 Task: Use the formula "EXPONDIST" in spreadsheet "Project protfolio".
Action: Mouse moved to (720, 96)
Screenshot: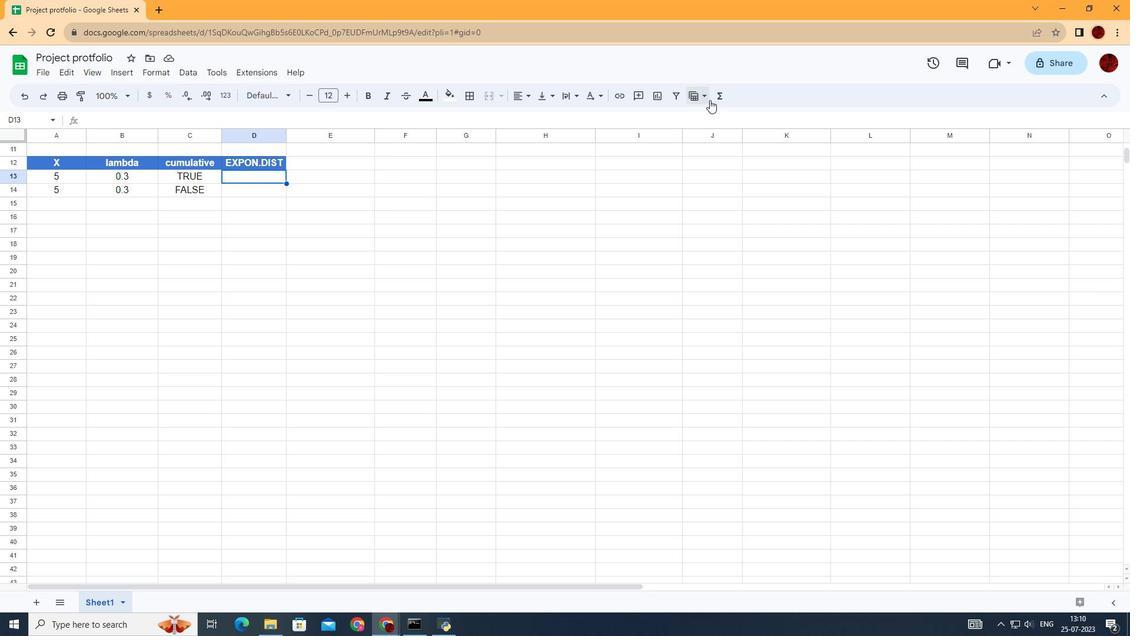 
Action: Mouse pressed left at (720, 96)
Screenshot: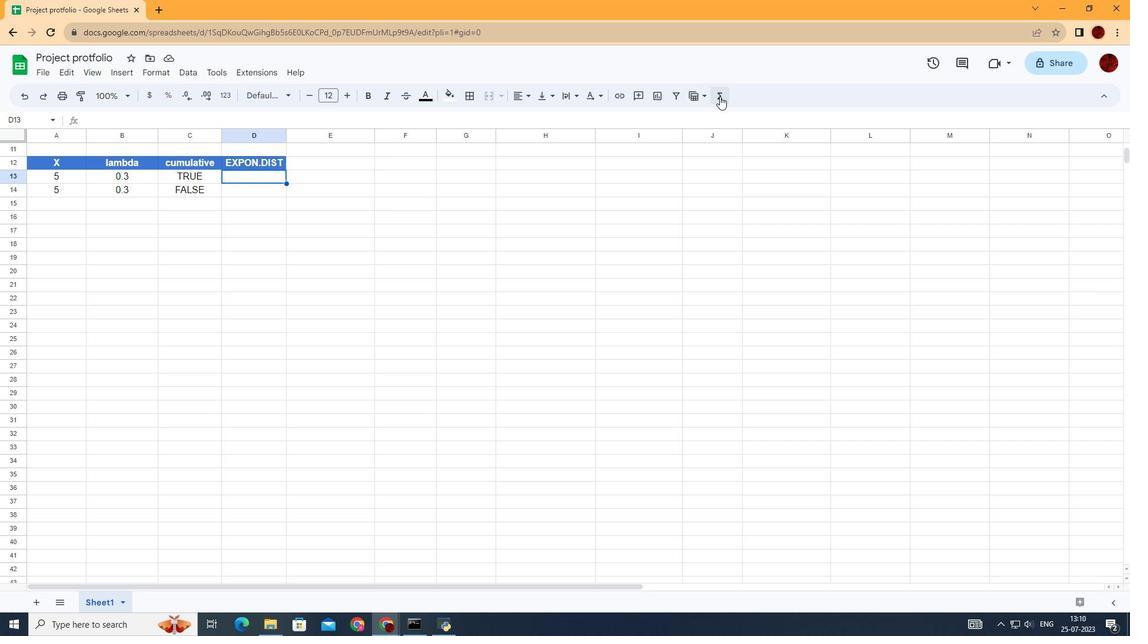 
Action: Mouse moved to (943, 194)
Screenshot: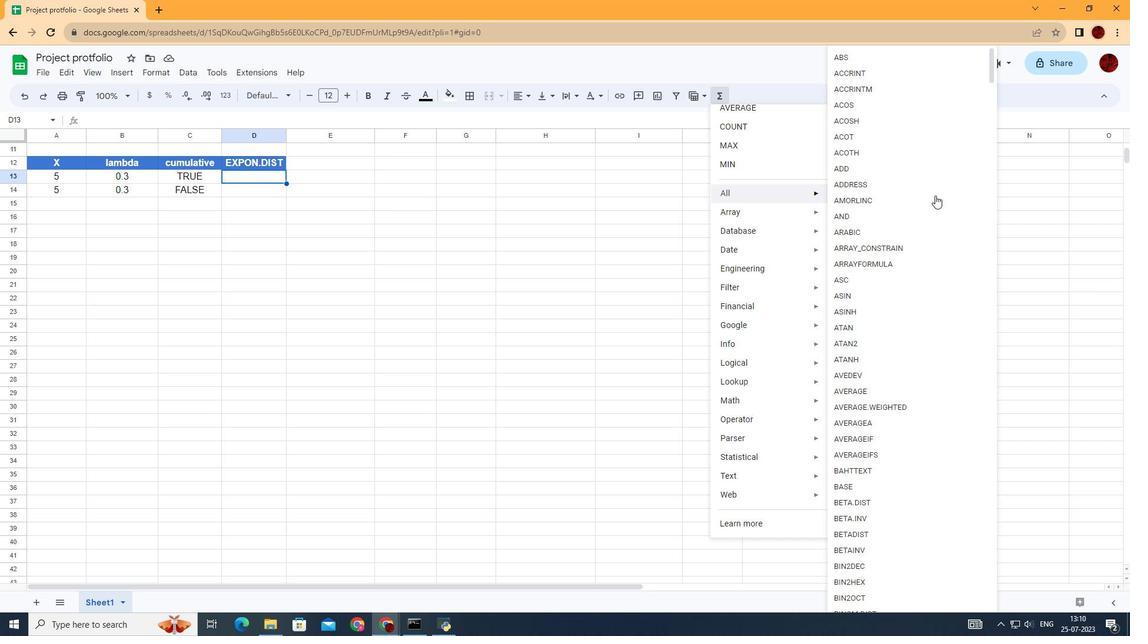 
Action: Mouse scrolled (943, 193) with delta (0, 0)
Screenshot: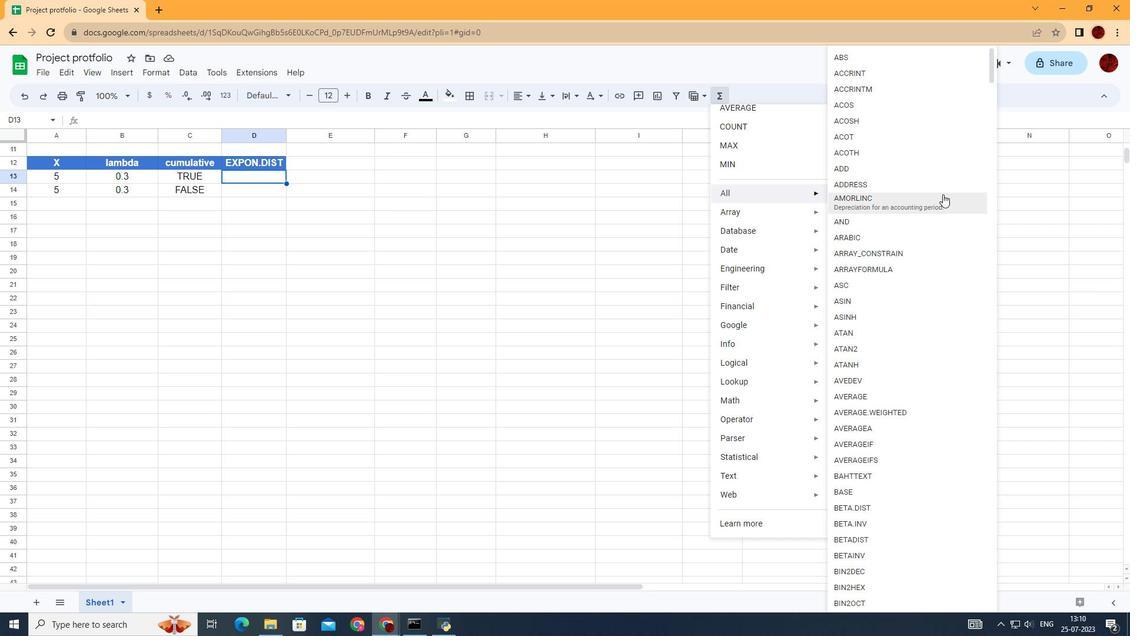 
Action: Mouse scrolled (943, 193) with delta (0, 0)
Screenshot: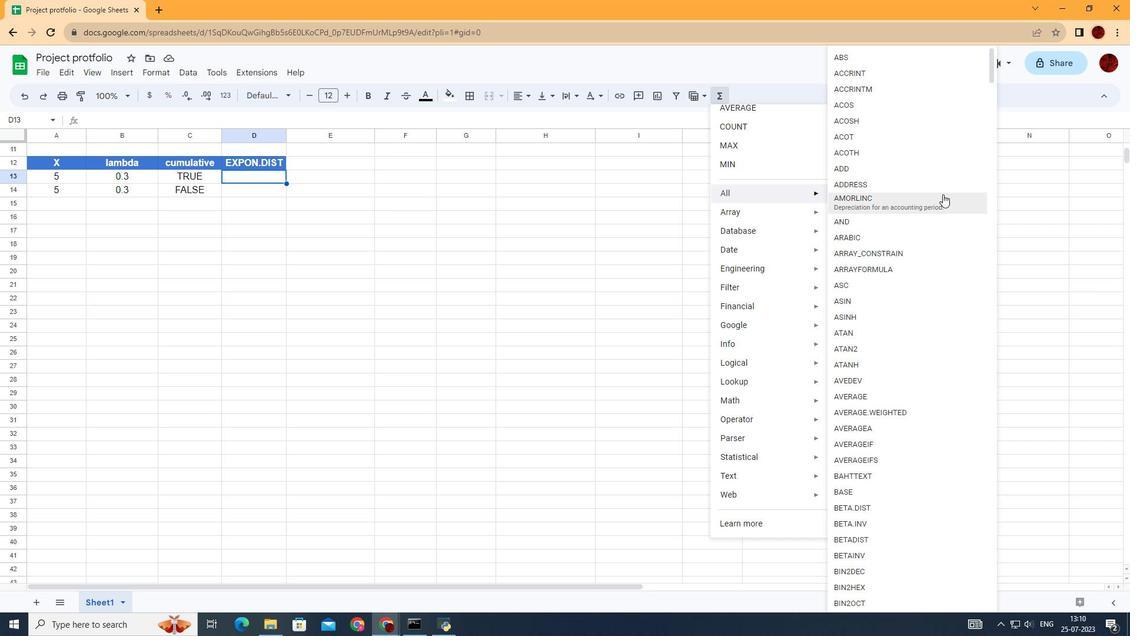 
Action: Mouse scrolled (943, 193) with delta (0, 0)
Screenshot: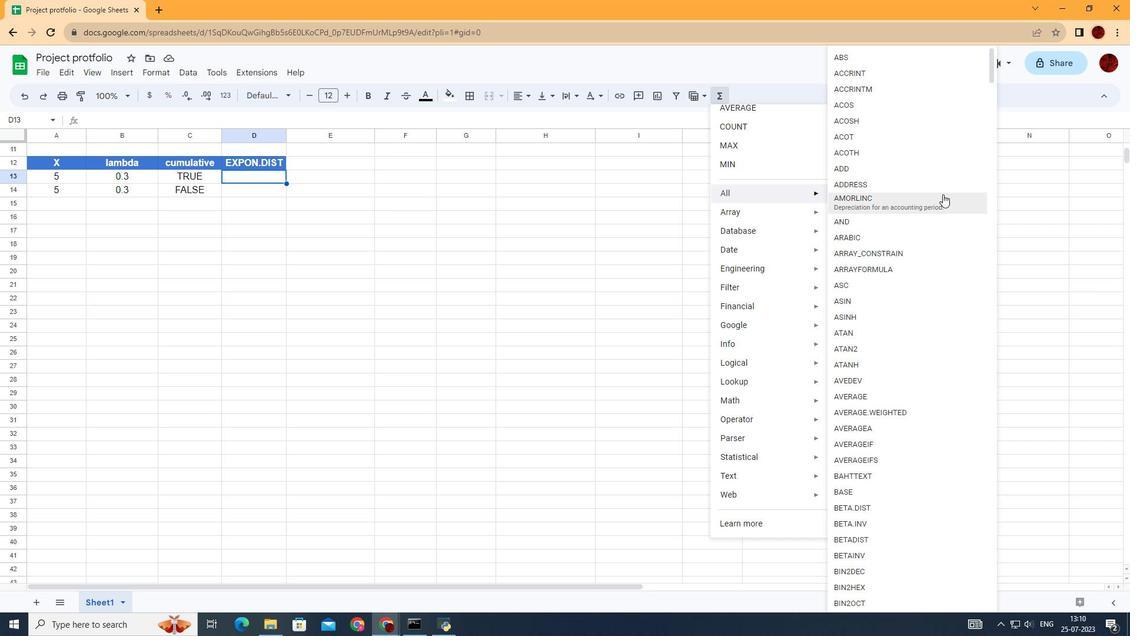 
Action: Mouse scrolled (943, 193) with delta (0, 0)
Screenshot: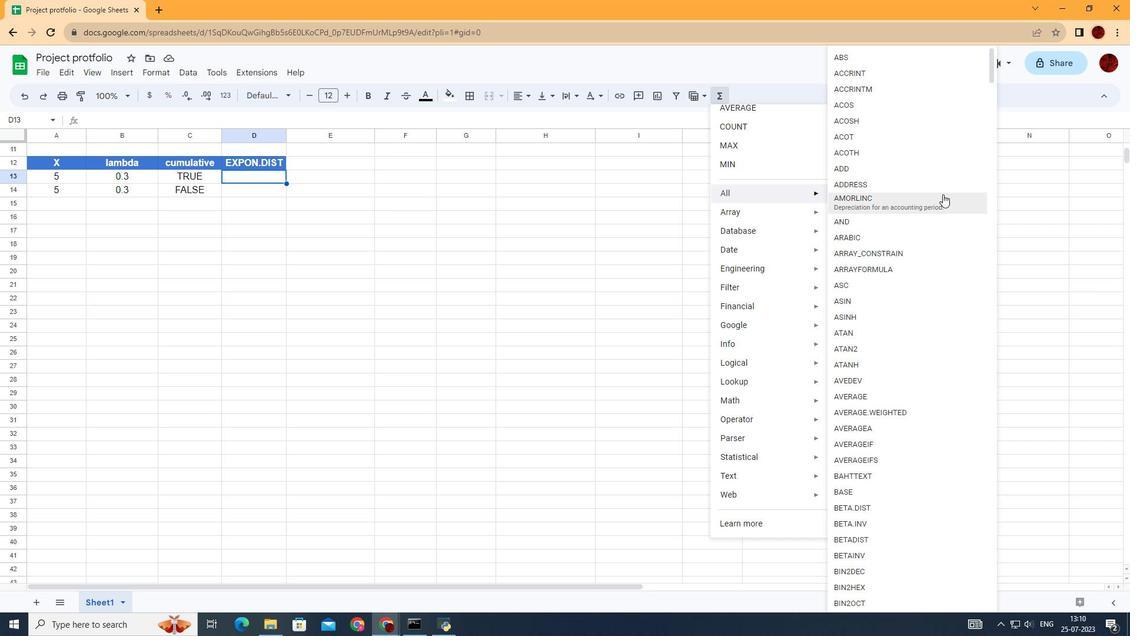 
Action: Mouse scrolled (943, 193) with delta (0, 0)
Screenshot: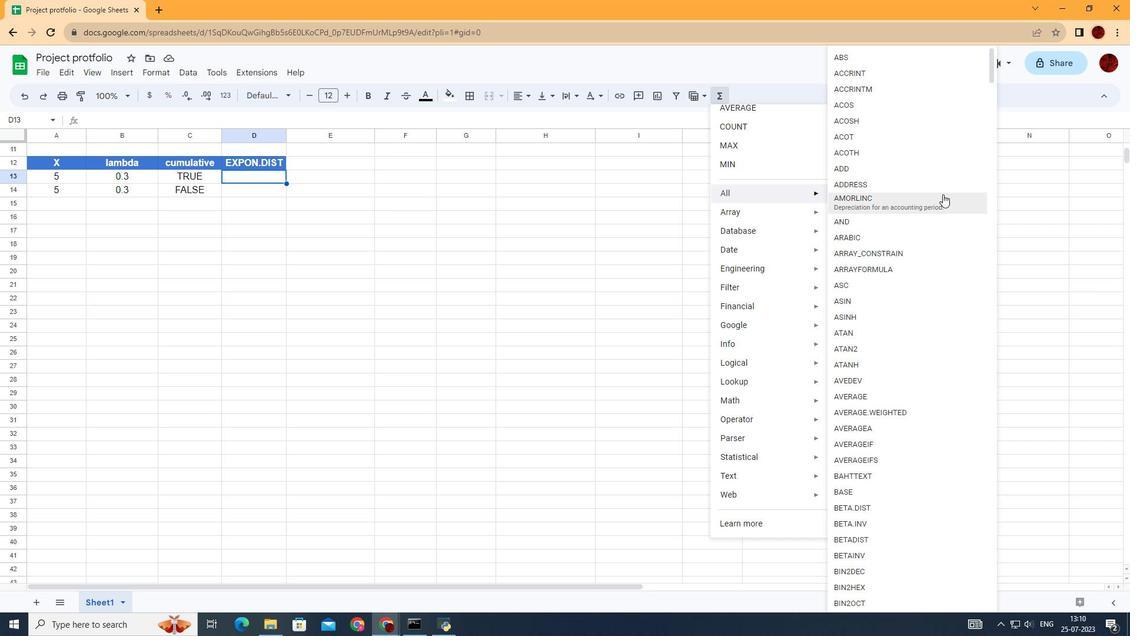 
Action: Mouse scrolled (943, 193) with delta (0, 0)
Screenshot: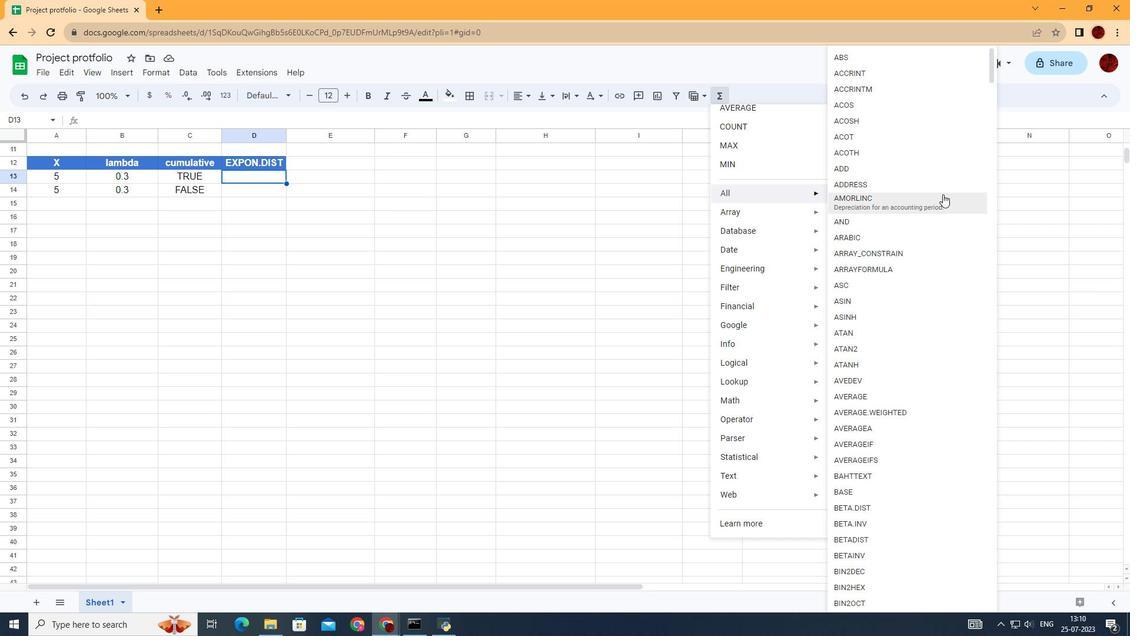 
Action: Mouse scrolled (943, 193) with delta (0, 0)
Screenshot: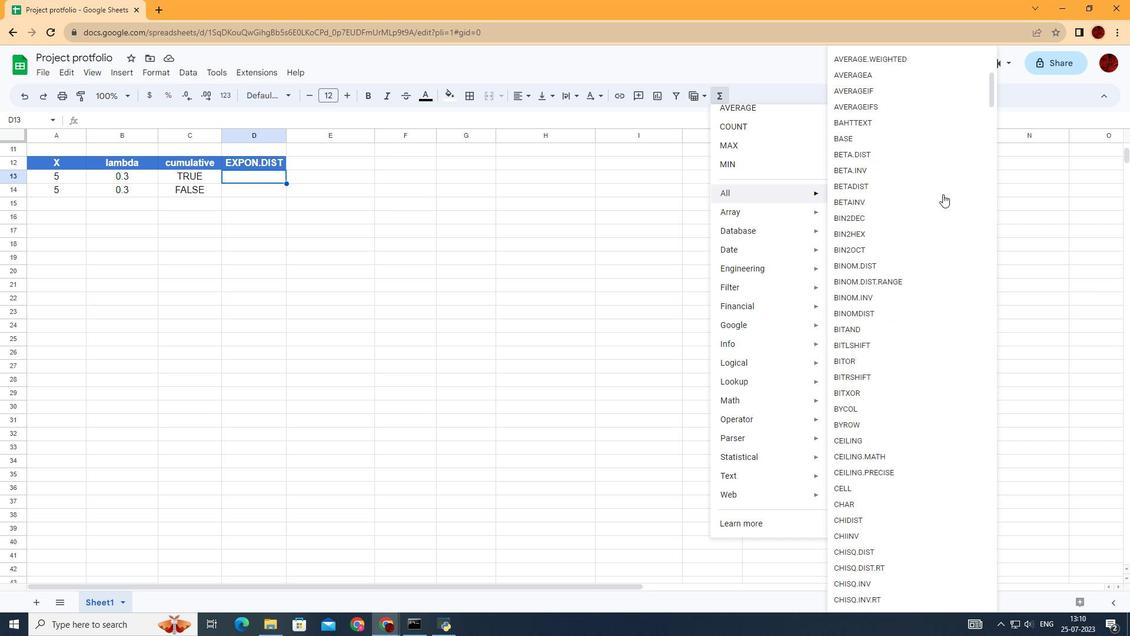 
Action: Mouse scrolled (943, 193) with delta (0, 0)
Screenshot: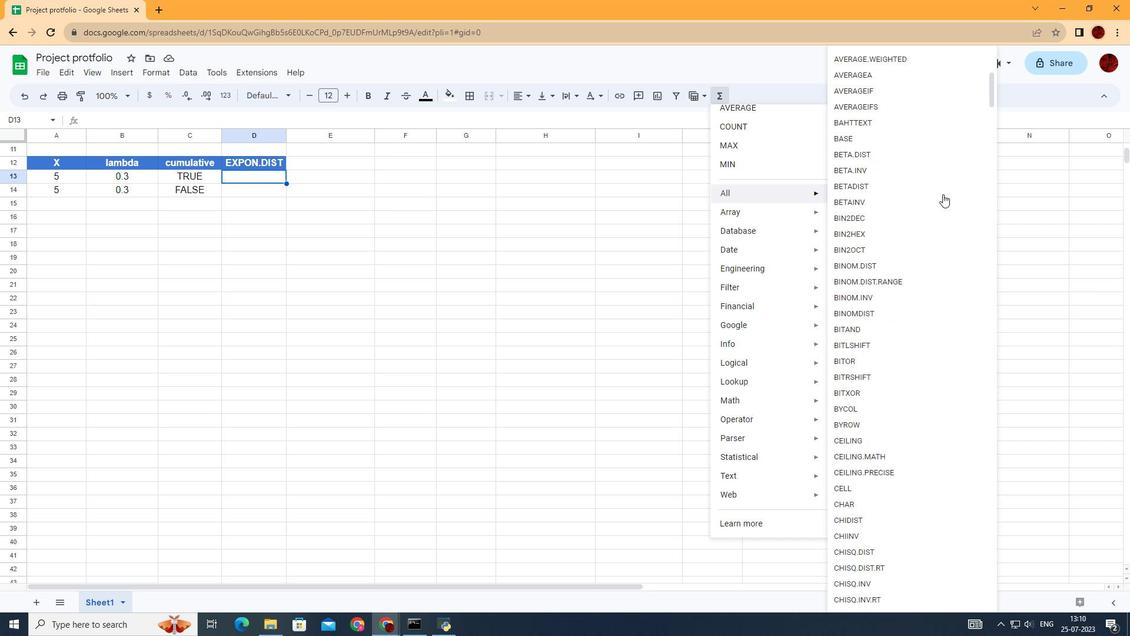 
Action: Mouse scrolled (943, 193) with delta (0, 0)
Screenshot: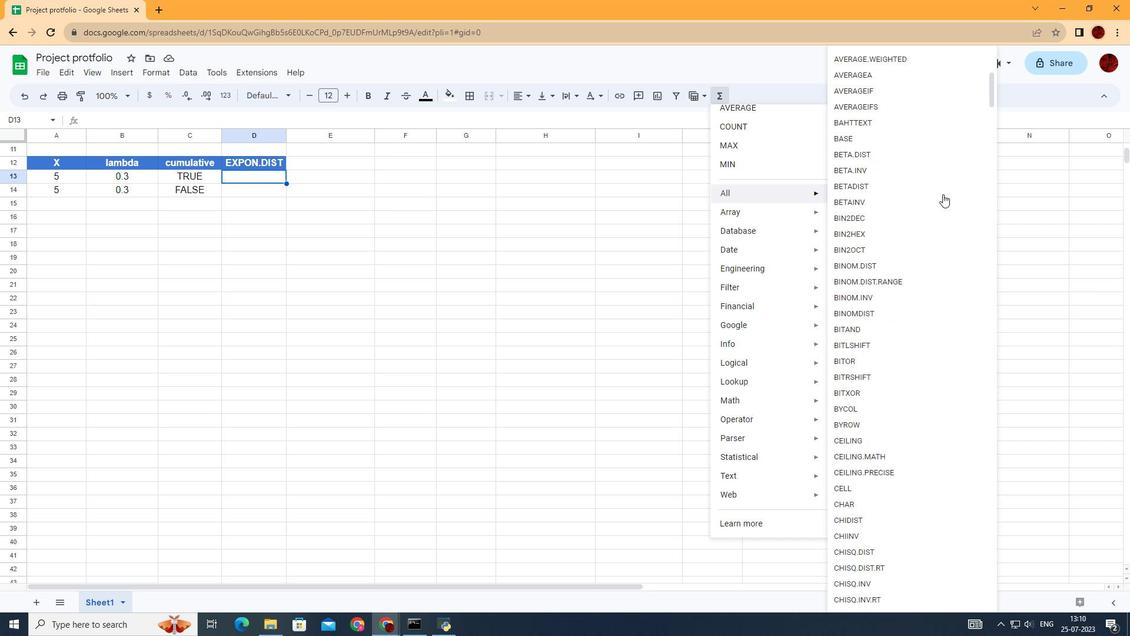 
Action: Mouse scrolled (943, 193) with delta (0, 0)
Screenshot: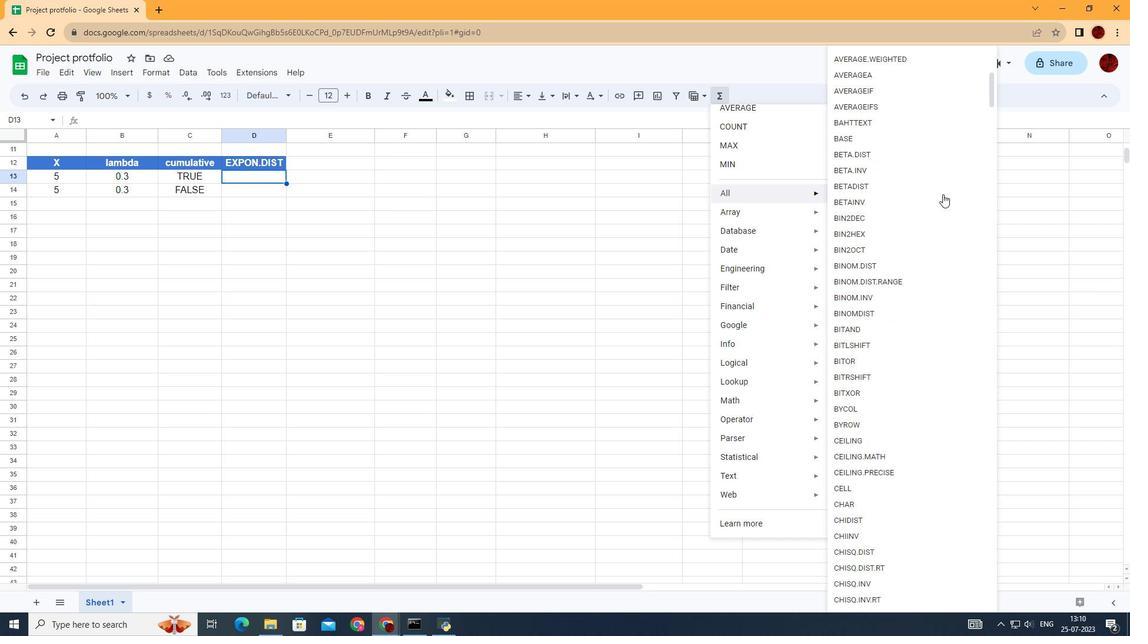 
Action: Mouse scrolled (943, 193) with delta (0, 0)
Screenshot: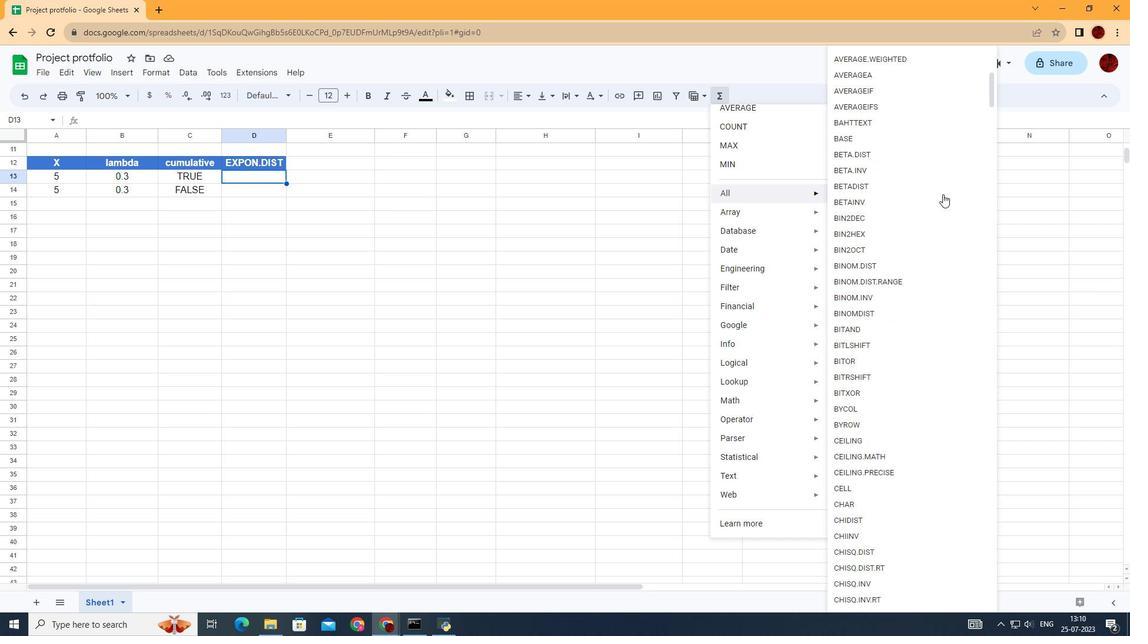 
Action: Mouse scrolled (943, 193) with delta (0, 0)
Screenshot: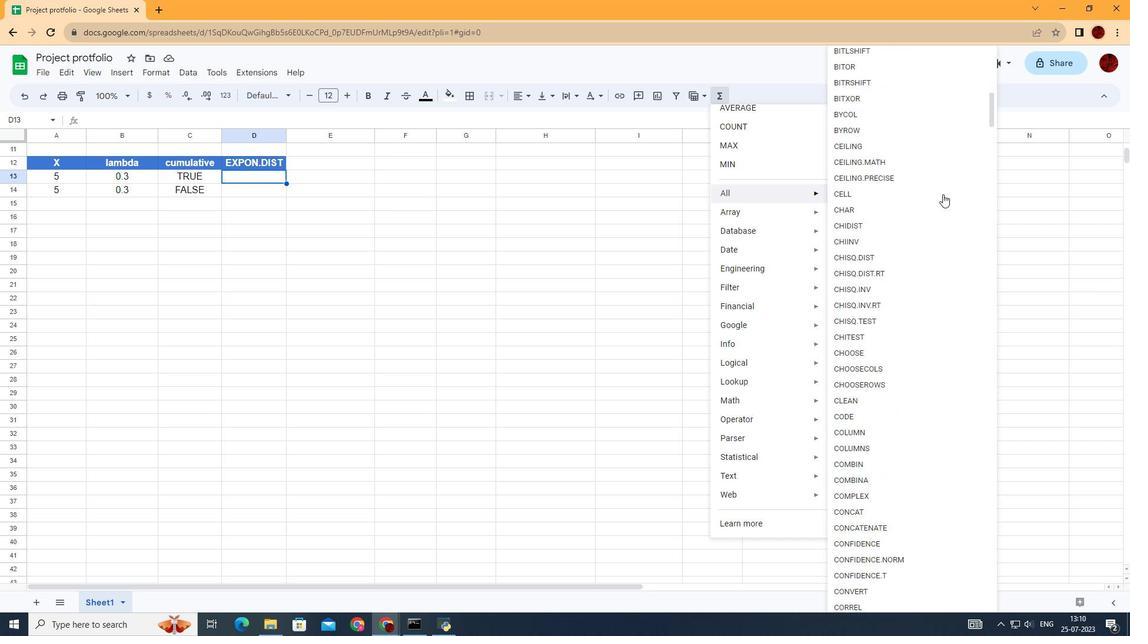 
Action: Mouse scrolled (943, 193) with delta (0, 0)
Screenshot: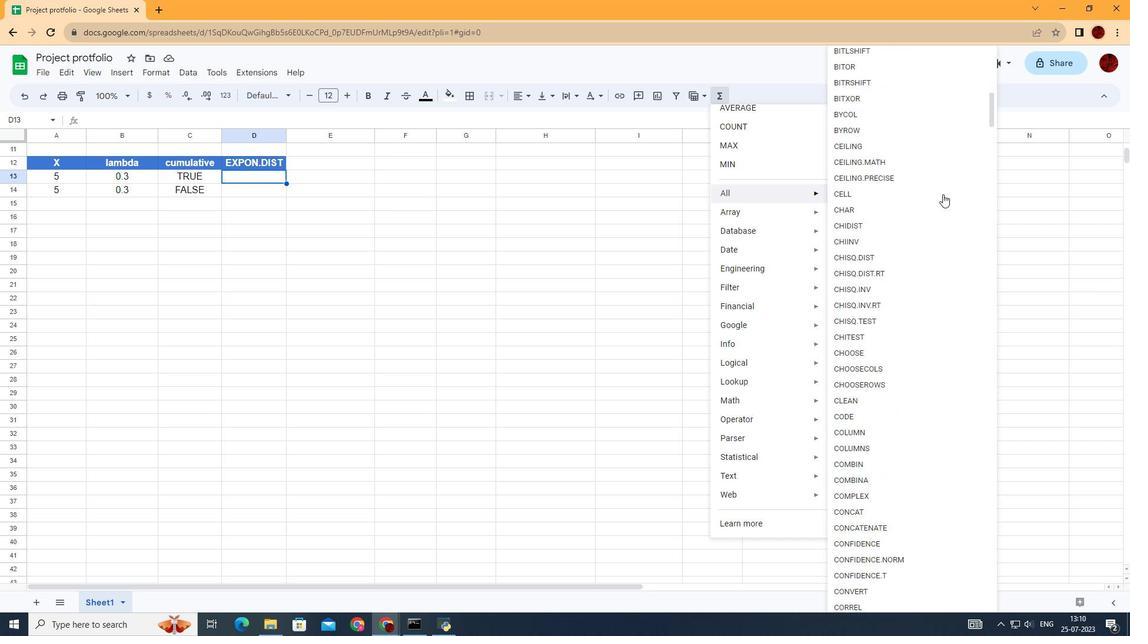 
Action: Mouse scrolled (943, 193) with delta (0, 0)
Screenshot: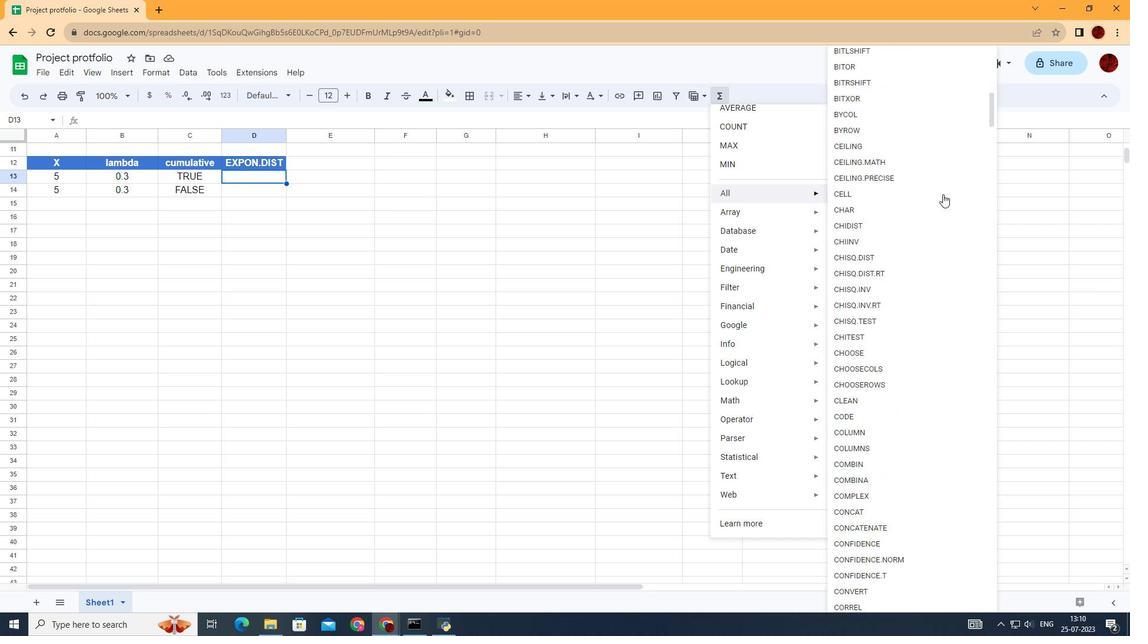 
Action: Mouse scrolled (943, 193) with delta (0, 0)
Screenshot: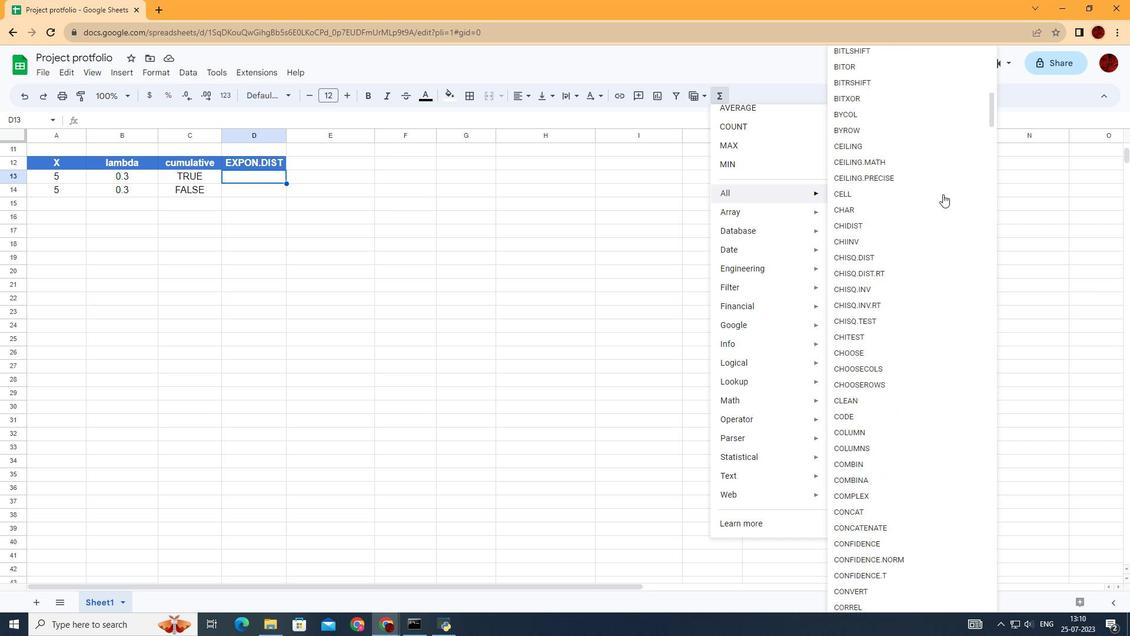 
Action: Mouse scrolled (943, 193) with delta (0, 0)
Screenshot: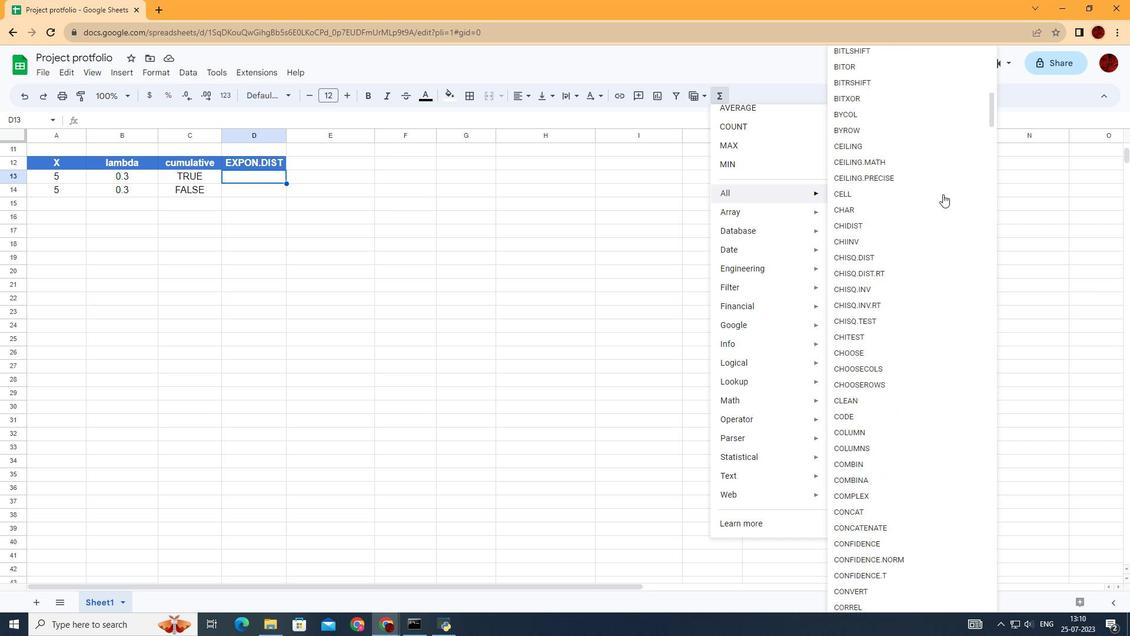 
Action: Mouse scrolled (943, 193) with delta (0, 0)
Screenshot: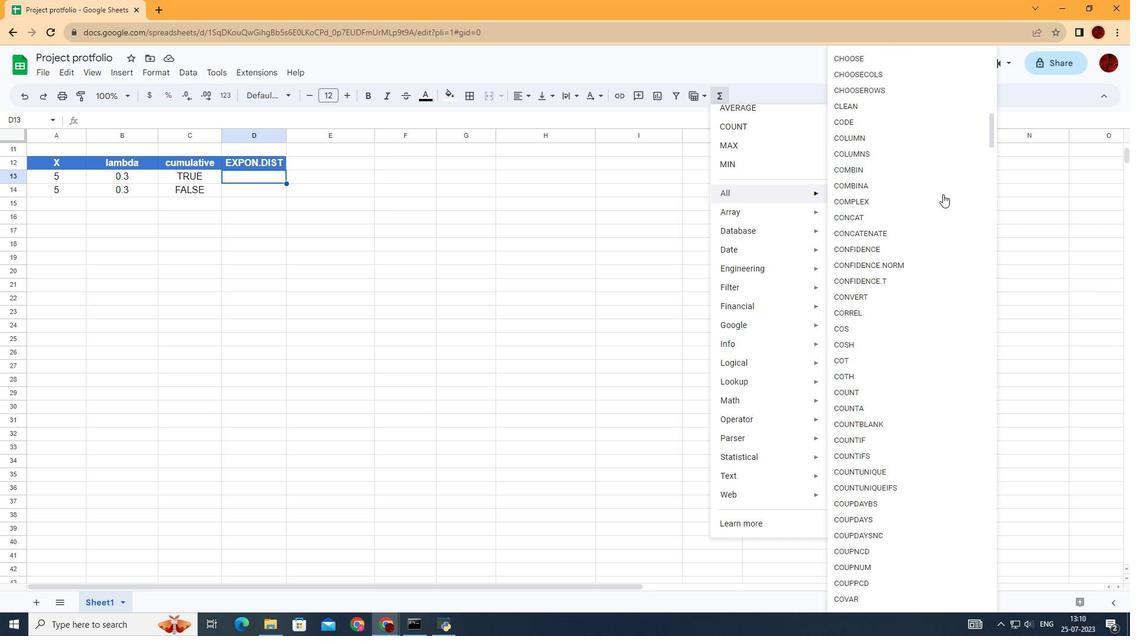 
Action: Mouse scrolled (943, 193) with delta (0, 0)
Screenshot: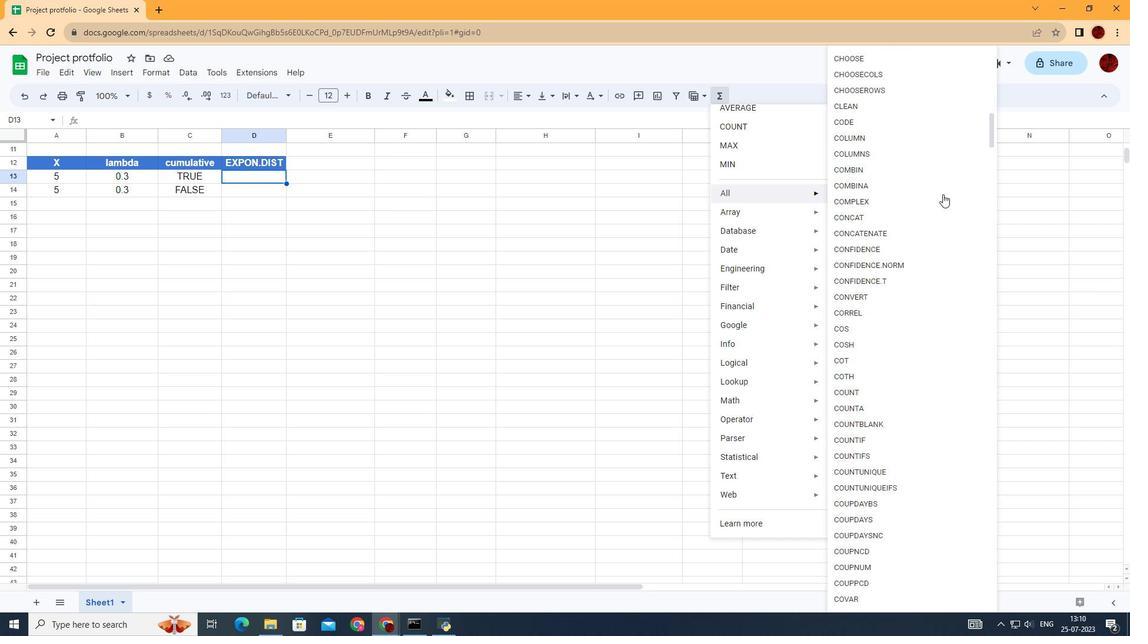 
Action: Mouse scrolled (943, 193) with delta (0, 0)
Screenshot: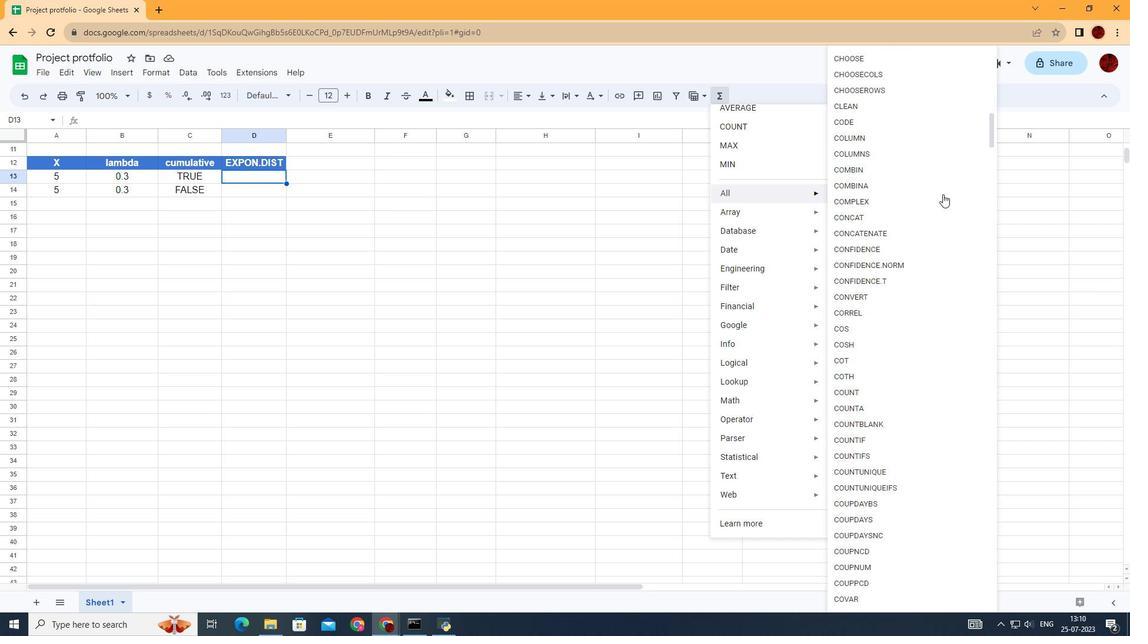 
Action: Mouse scrolled (943, 193) with delta (0, 0)
Screenshot: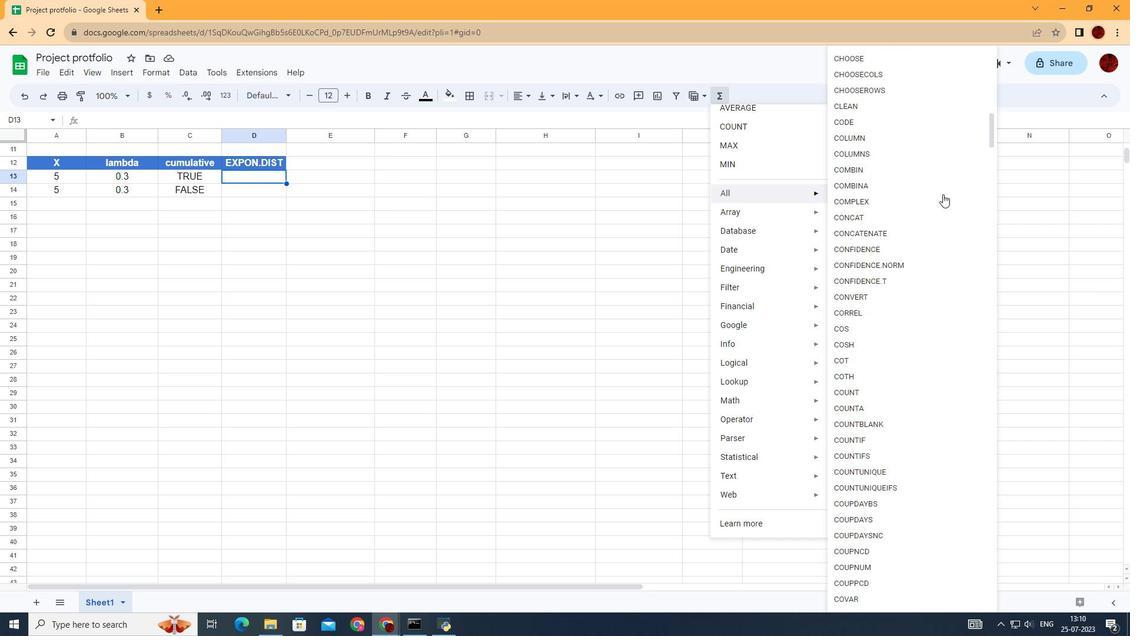 
Action: Mouse scrolled (943, 193) with delta (0, 0)
Screenshot: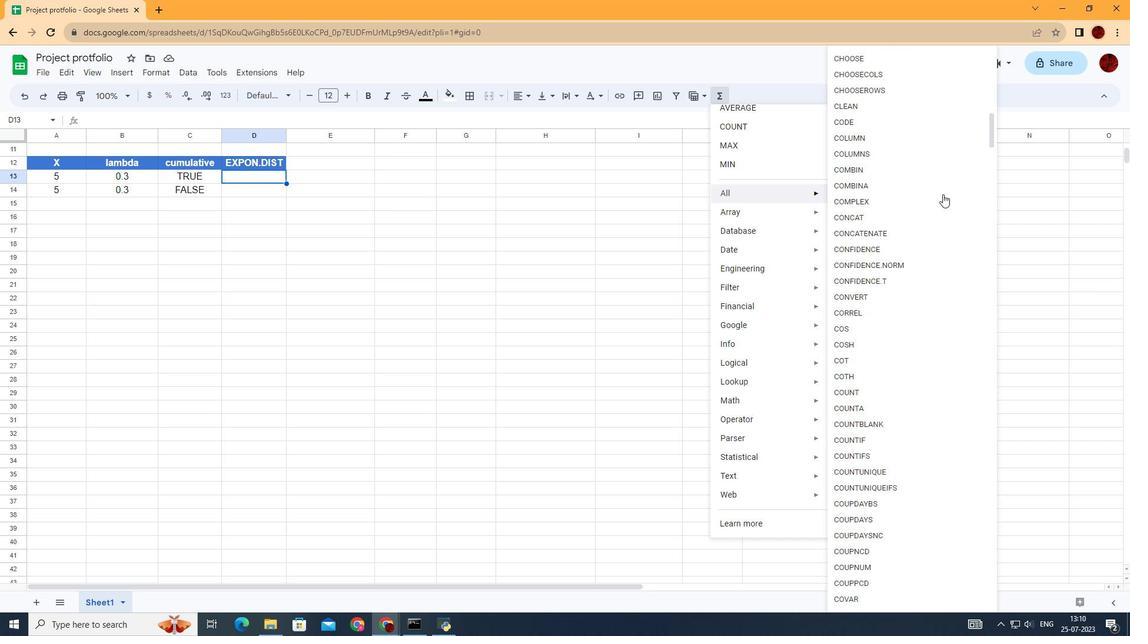 
Action: Mouse scrolled (943, 193) with delta (0, 0)
Screenshot: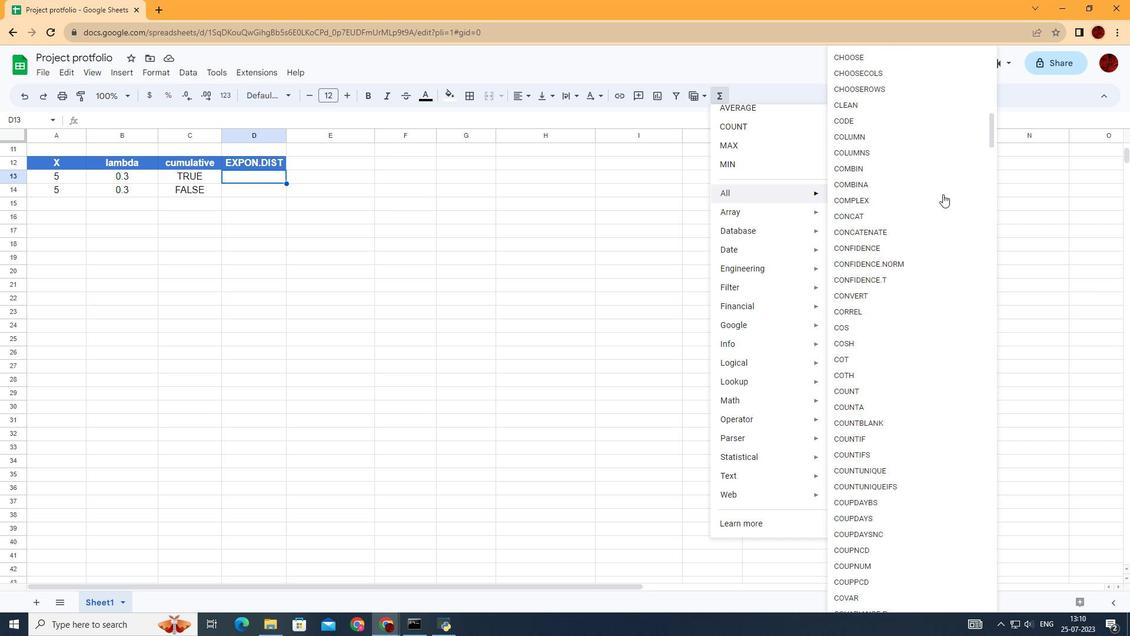 
Action: Mouse scrolled (943, 193) with delta (0, 0)
Screenshot: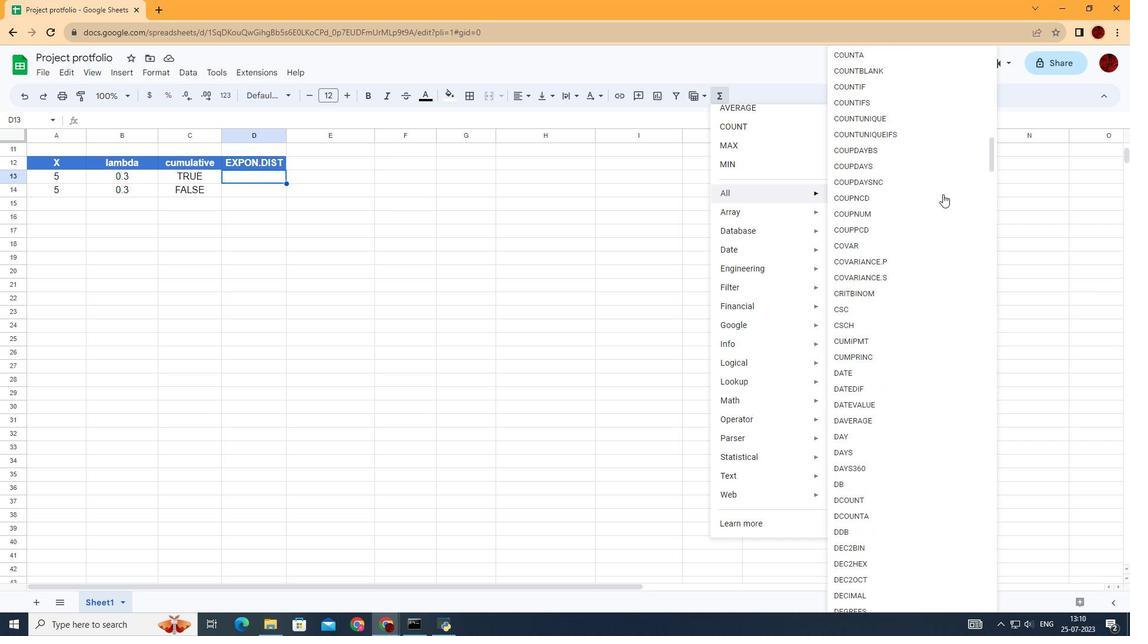 
Action: Mouse scrolled (943, 193) with delta (0, 0)
Screenshot: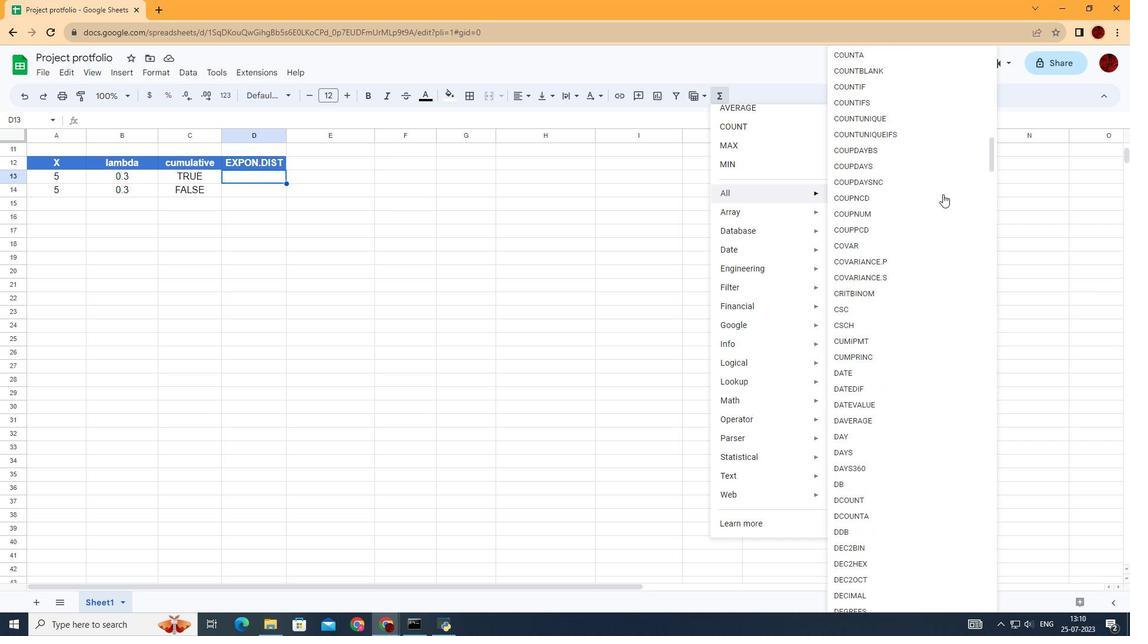 
Action: Mouse scrolled (943, 193) with delta (0, 0)
Screenshot: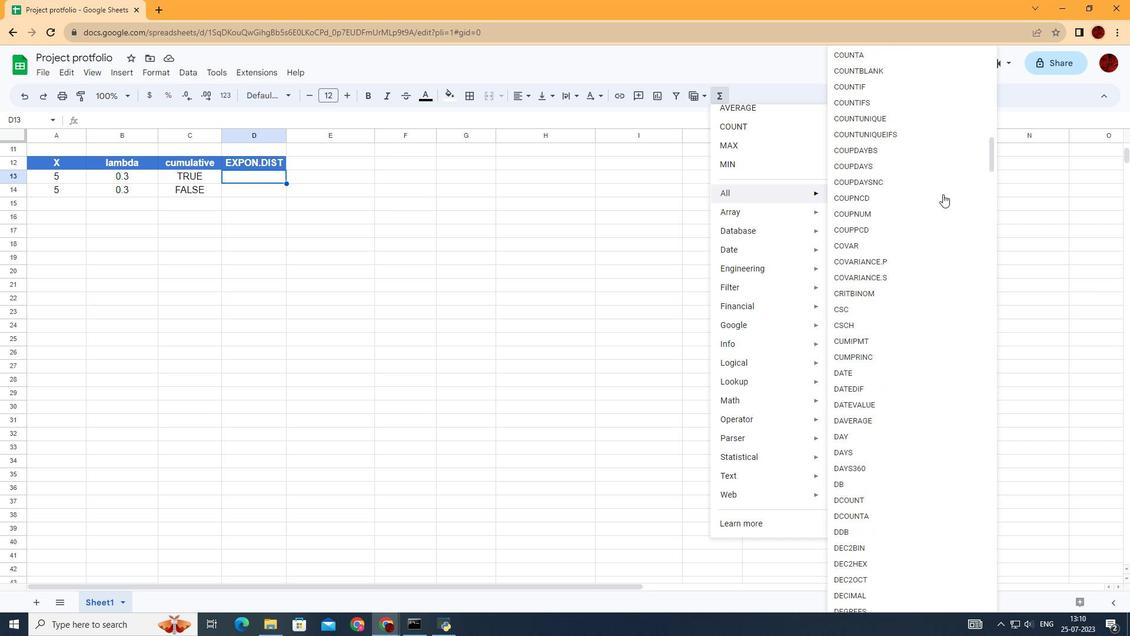 
Action: Mouse scrolled (943, 193) with delta (0, 0)
Screenshot: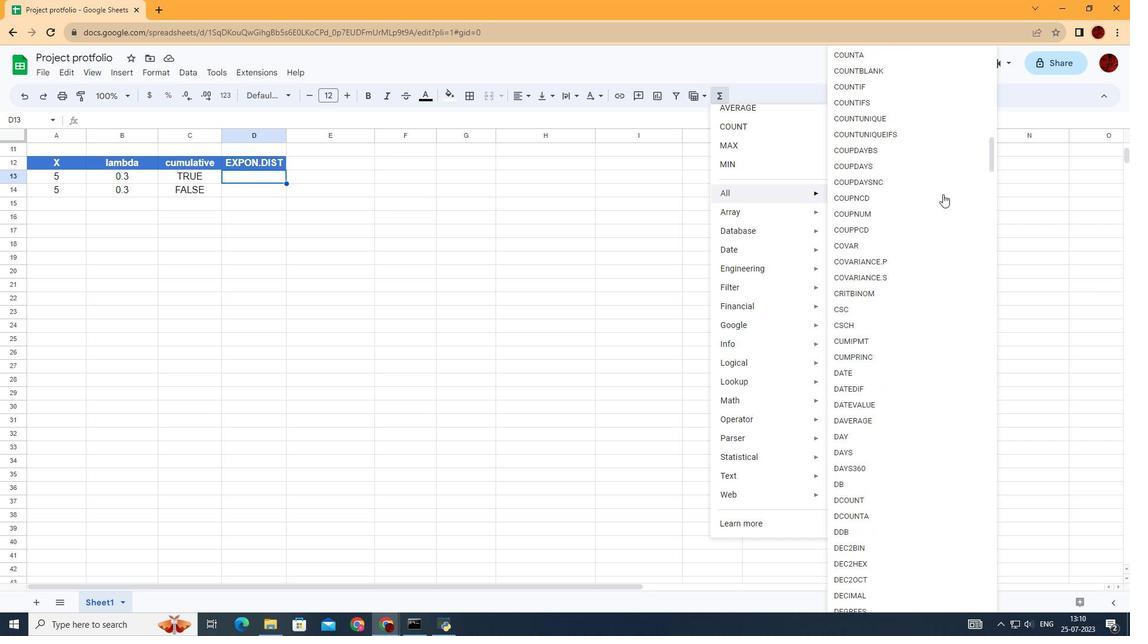 
Action: Mouse scrolled (943, 193) with delta (0, 0)
Screenshot: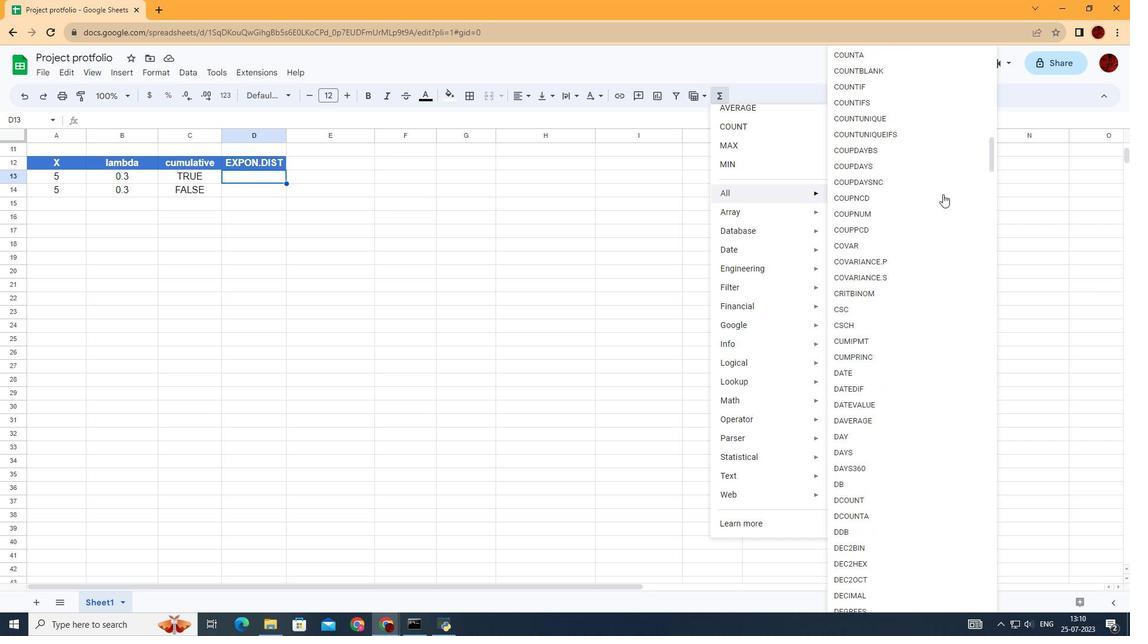 
Action: Mouse scrolled (943, 193) with delta (0, 0)
Screenshot: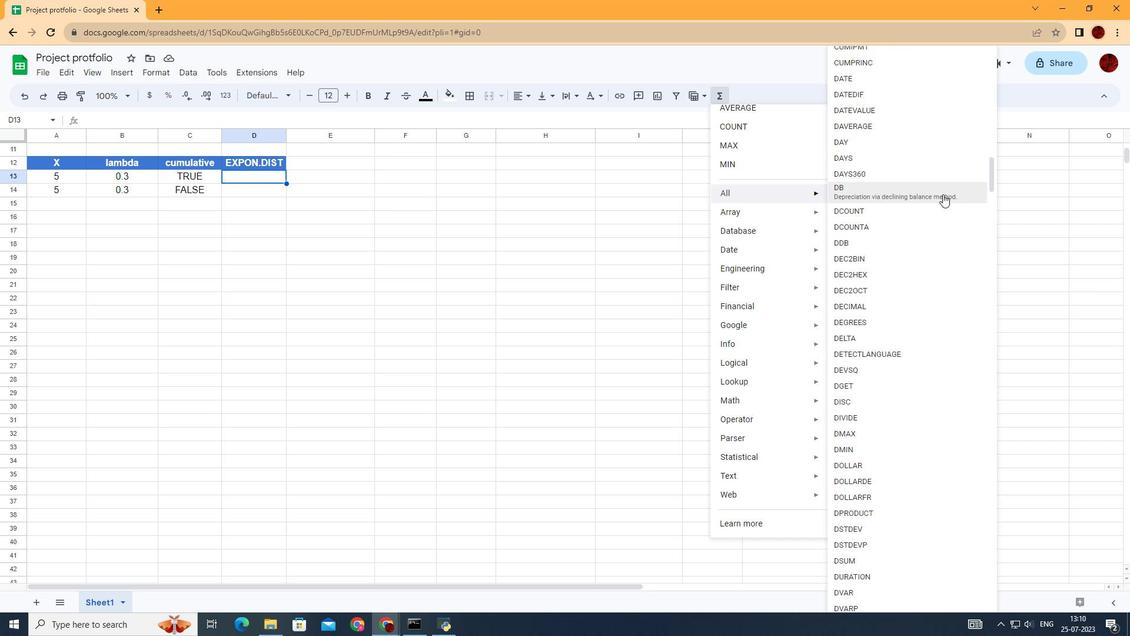 
Action: Mouse scrolled (943, 193) with delta (0, 0)
Screenshot: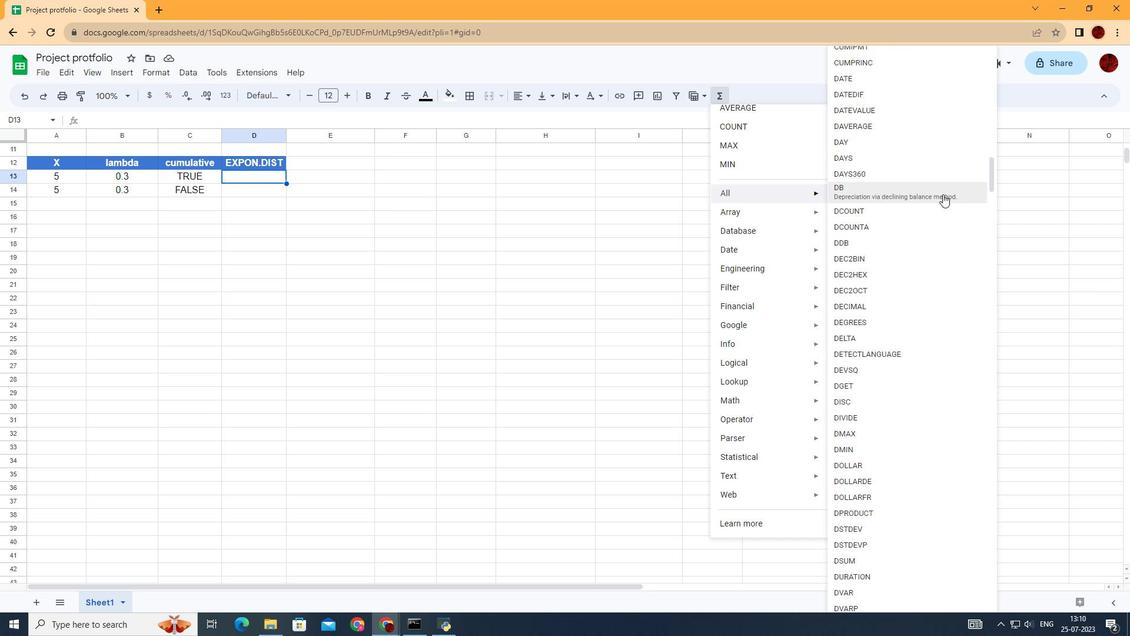 
Action: Mouse scrolled (943, 193) with delta (0, 0)
Screenshot: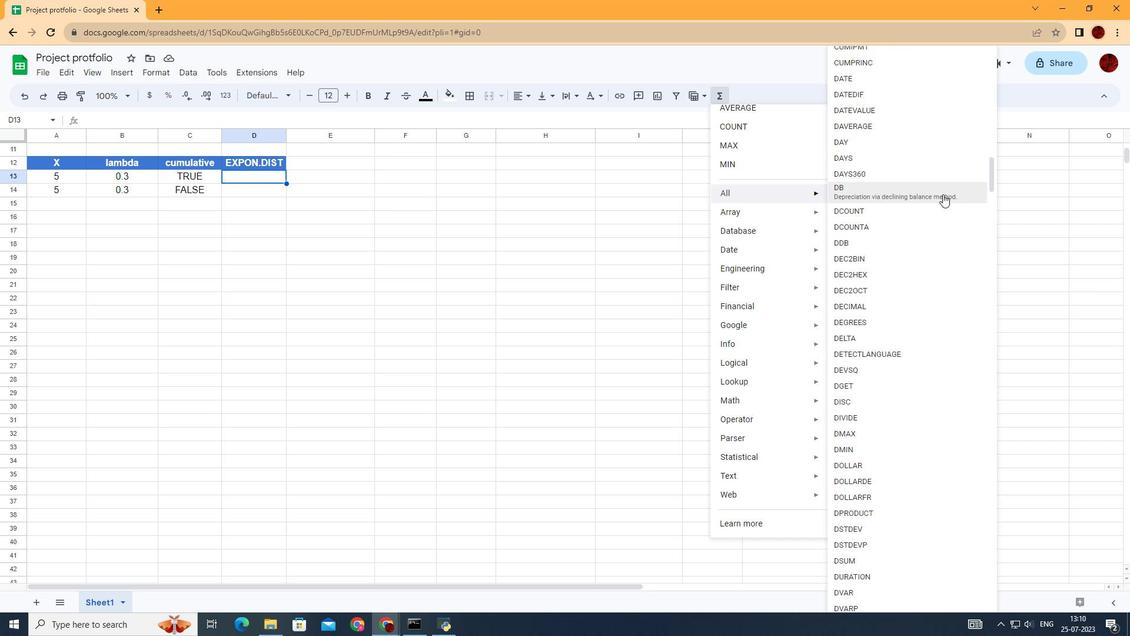 
Action: Mouse scrolled (943, 193) with delta (0, 0)
Screenshot: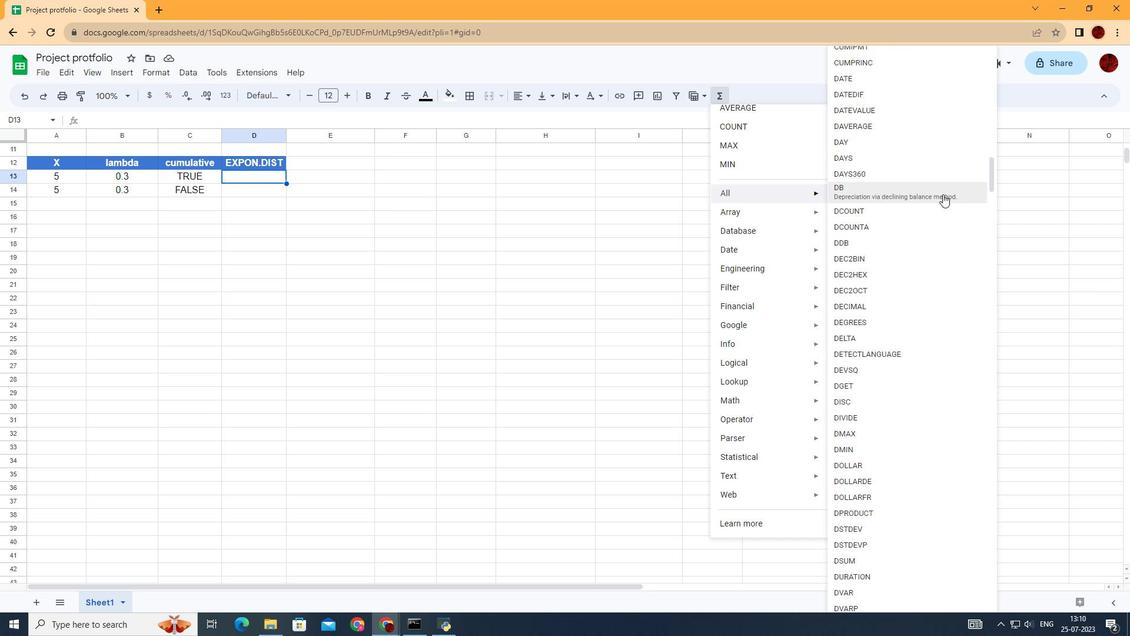 
Action: Mouse scrolled (943, 193) with delta (0, 0)
Screenshot: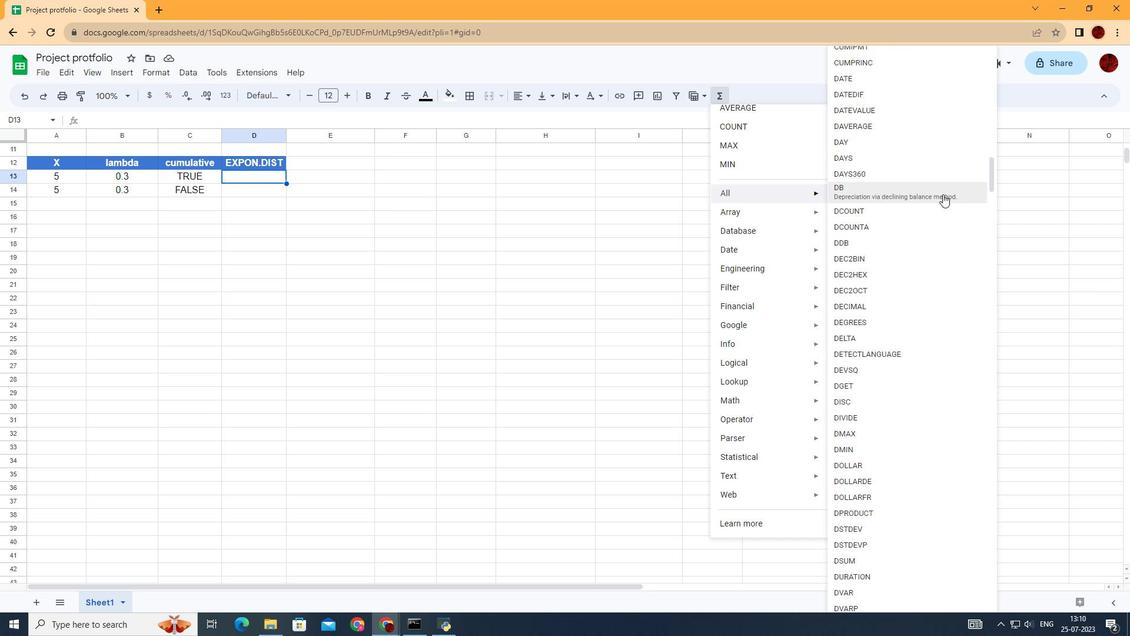 
Action: Mouse scrolled (943, 193) with delta (0, 0)
Screenshot: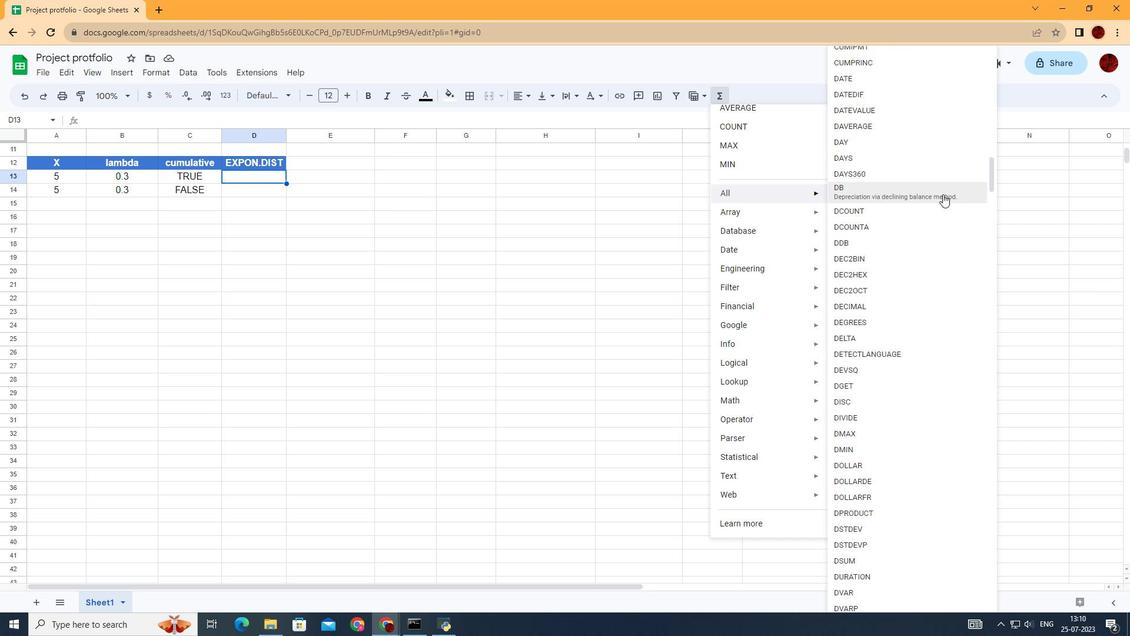 
Action: Mouse moved to (865, 511)
Screenshot: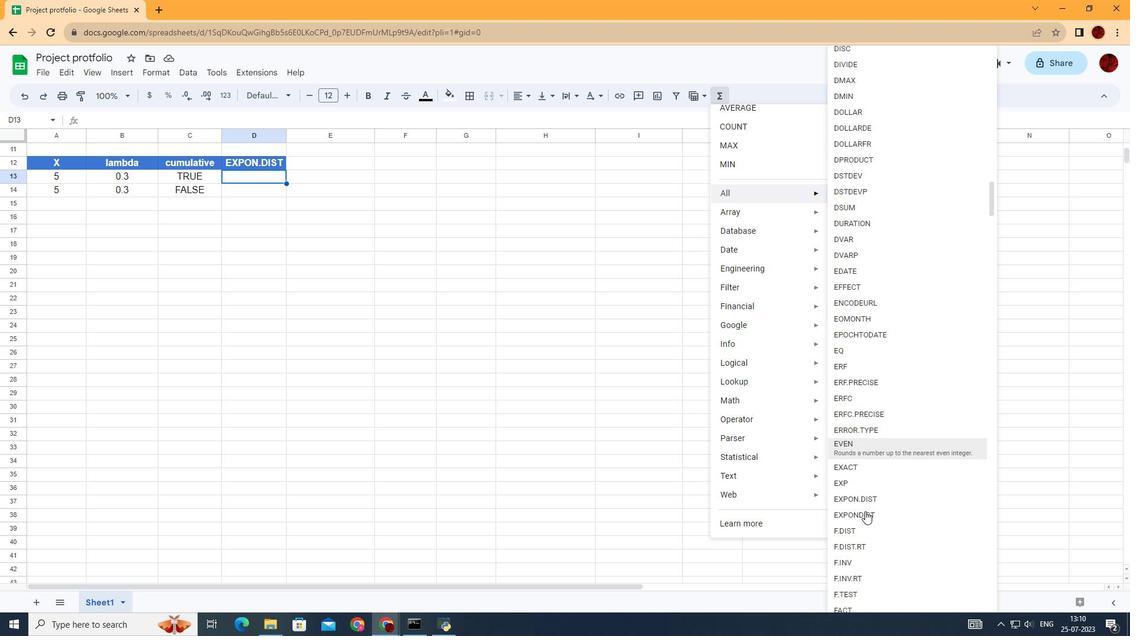 
Action: Mouse pressed left at (865, 511)
Screenshot: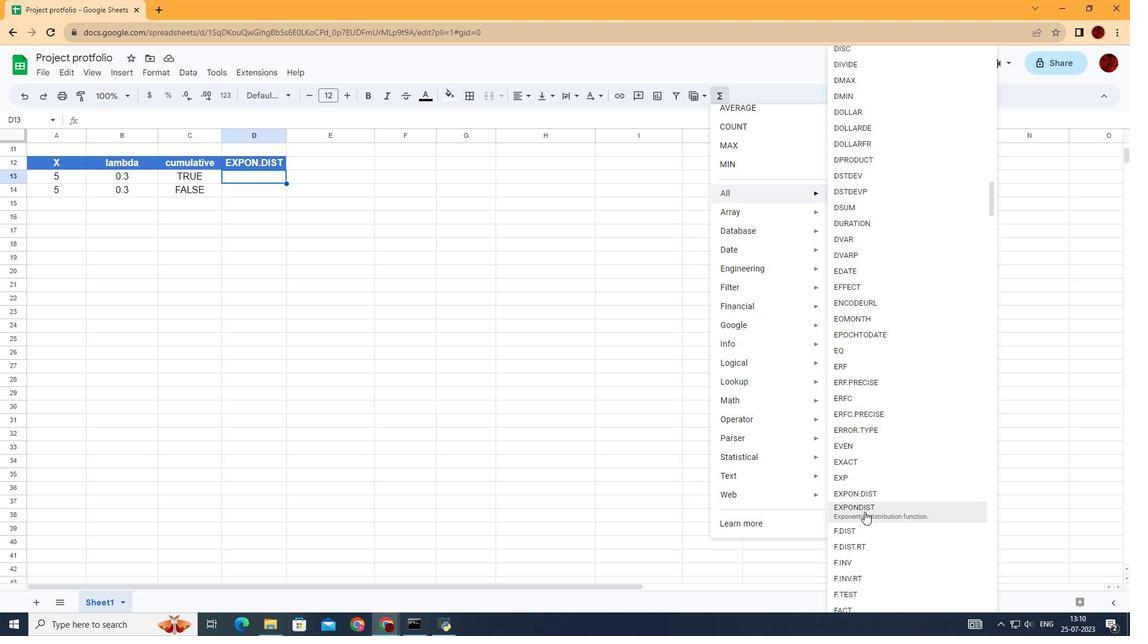 
Action: Mouse moved to (45, 171)
Screenshot: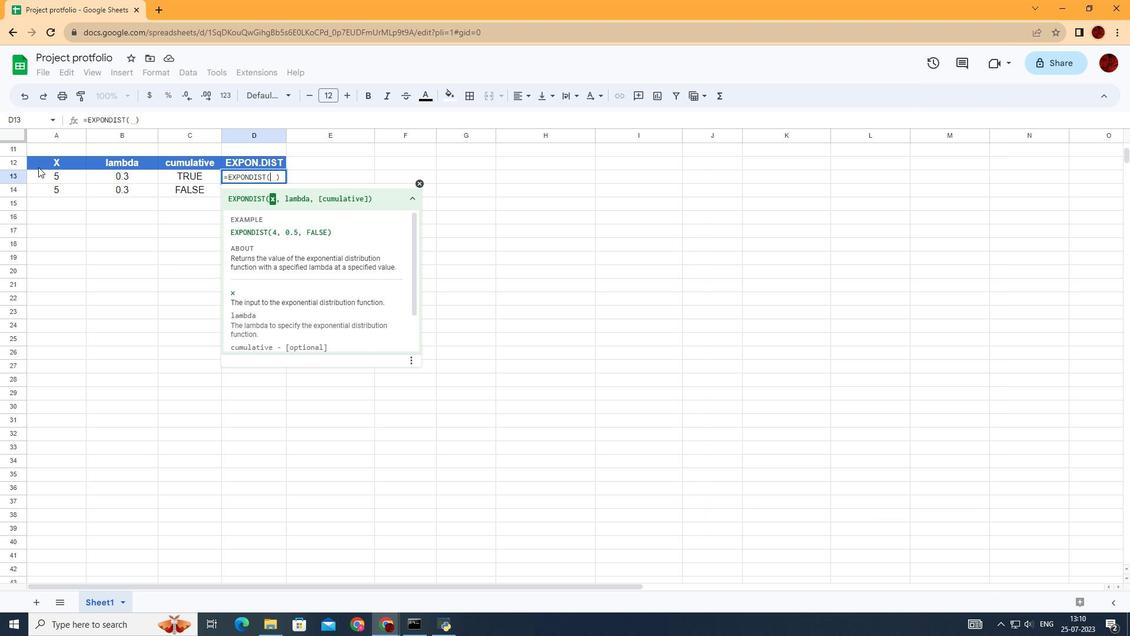 
Action: Mouse pressed left at (45, 171)
Screenshot: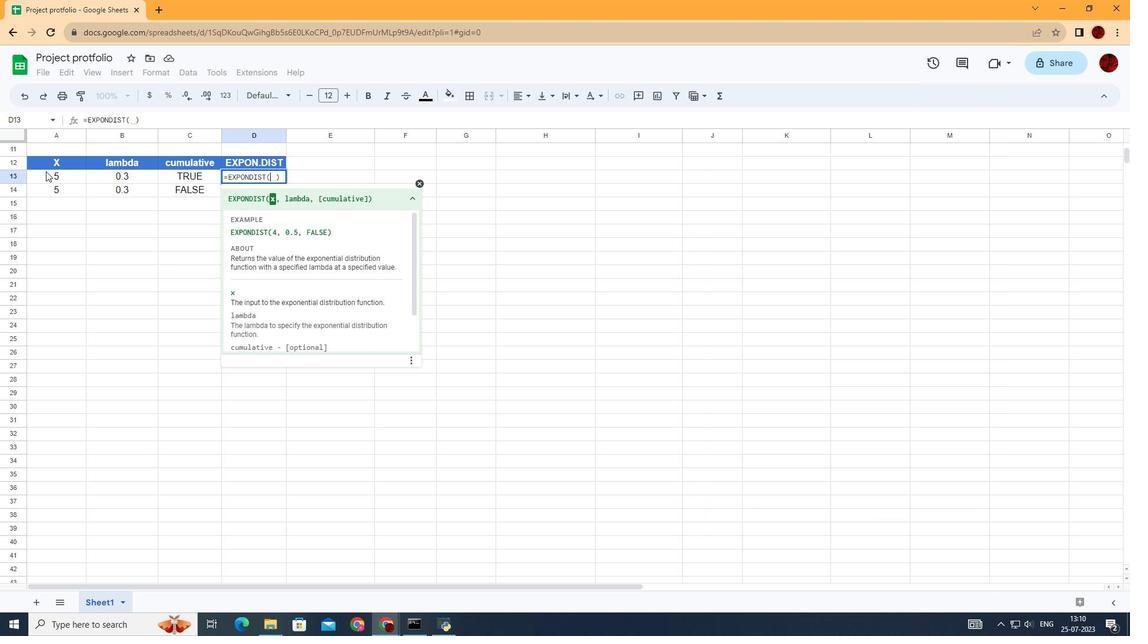 
Action: Key pressed ,
Screenshot: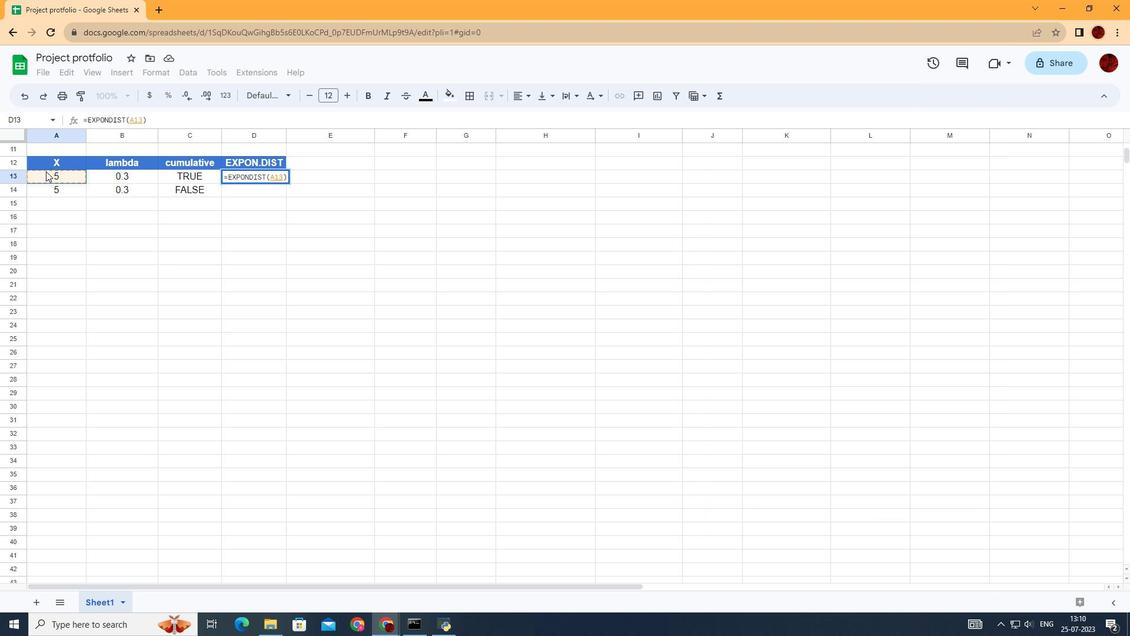 
Action: Mouse moved to (113, 174)
Screenshot: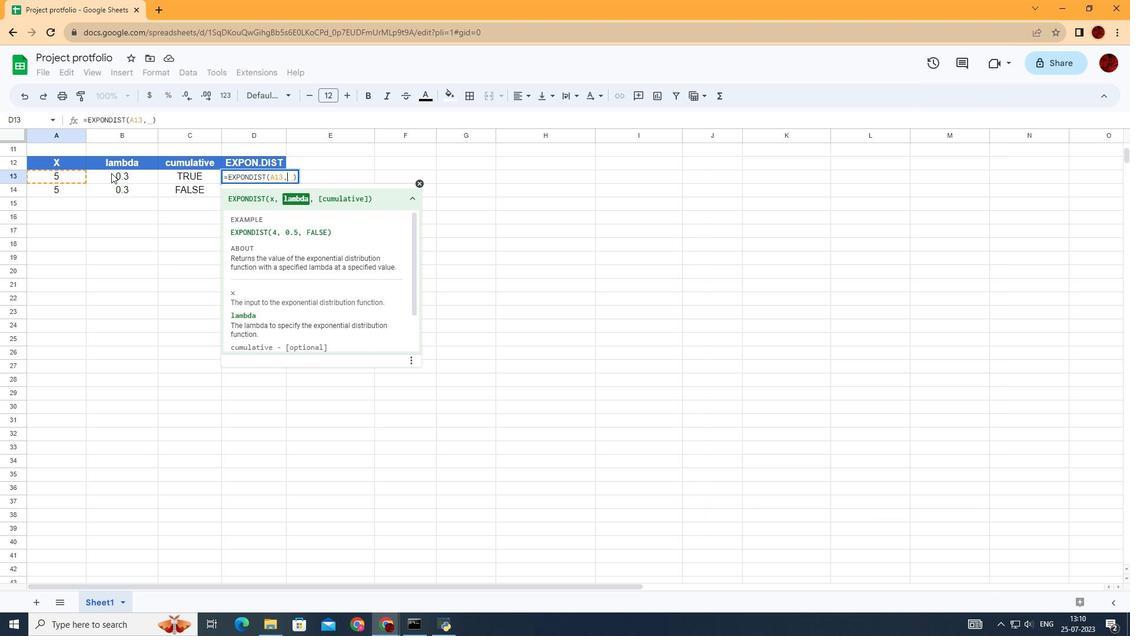 
Action: Mouse pressed left at (113, 174)
Screenshot: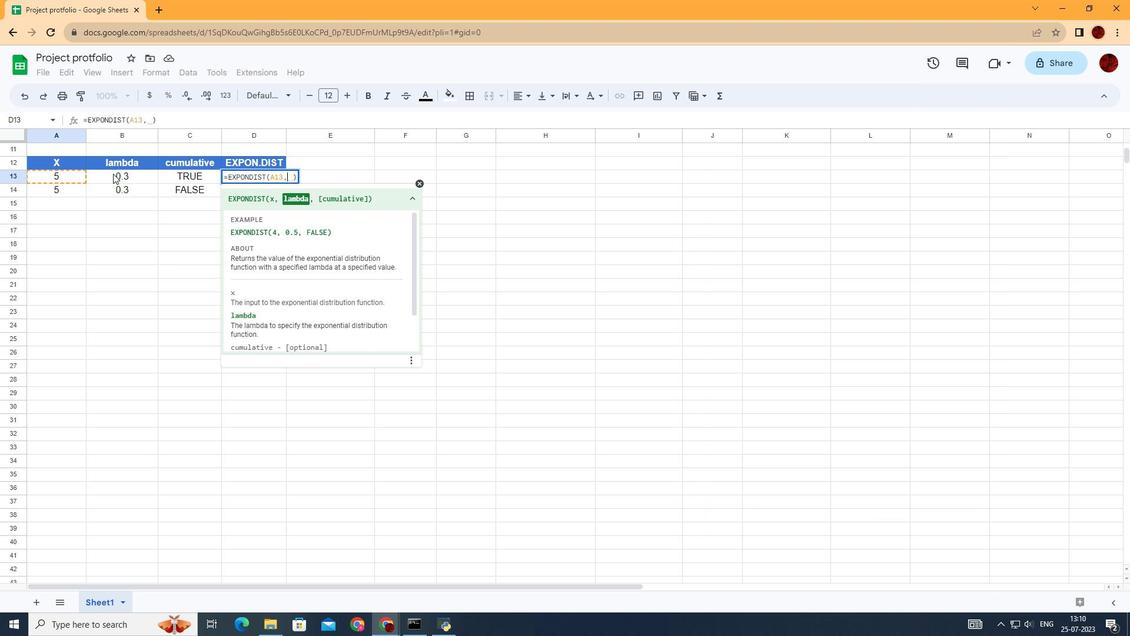 
Action: Key pressed ,
Screenshot: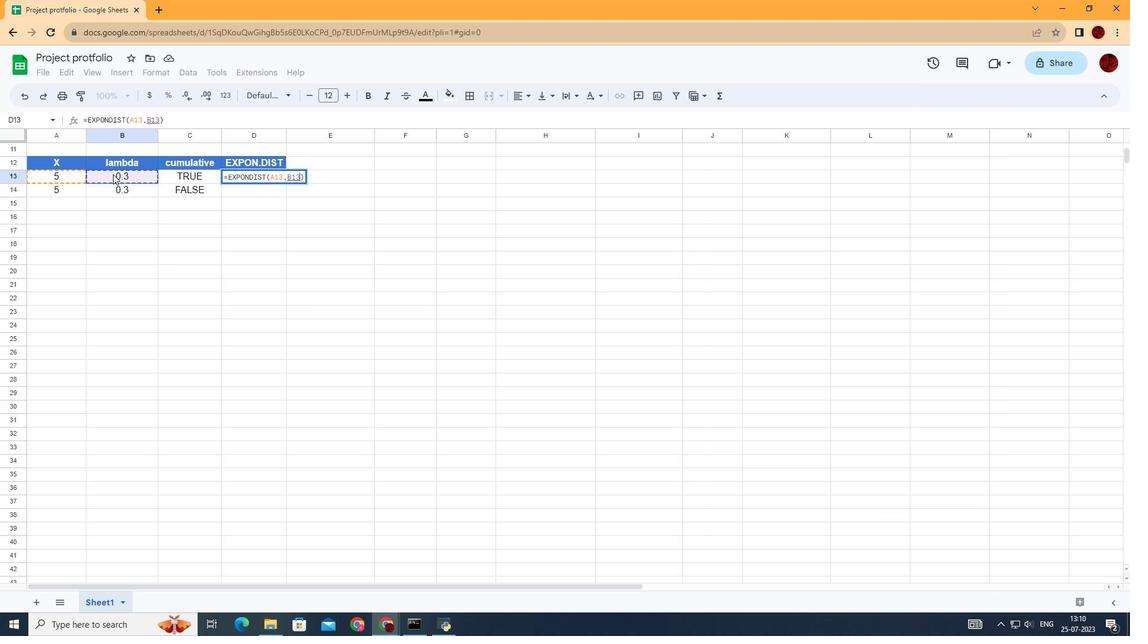 
Action: Mouse moved to (177, 178)
Screenshot: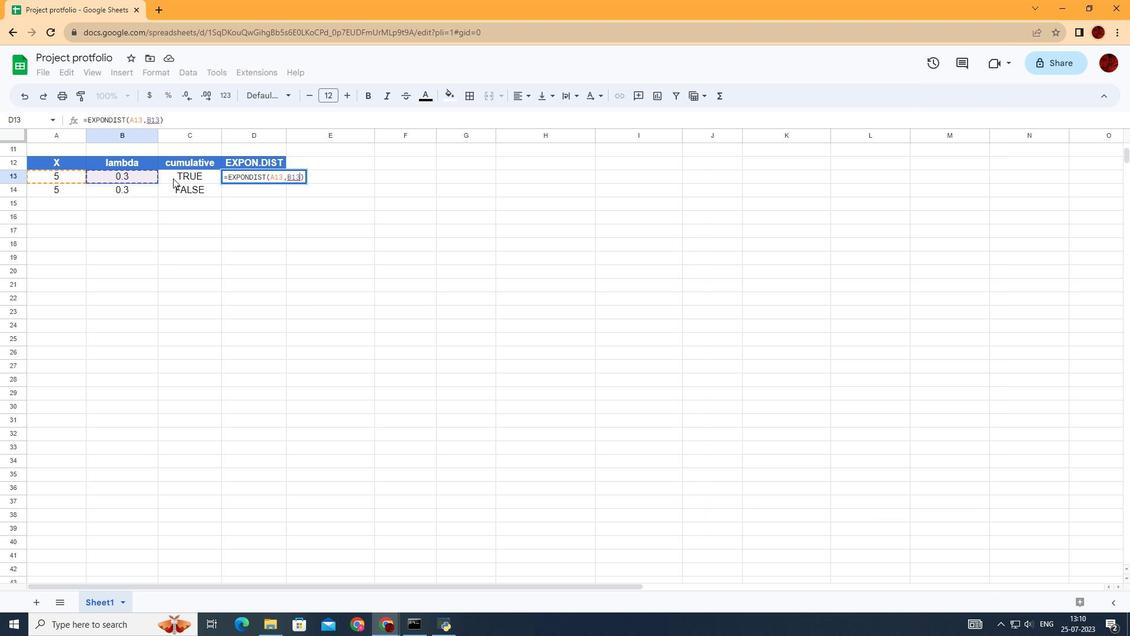 
Action: Mouse pressed left at (177, 178)
Screenshot: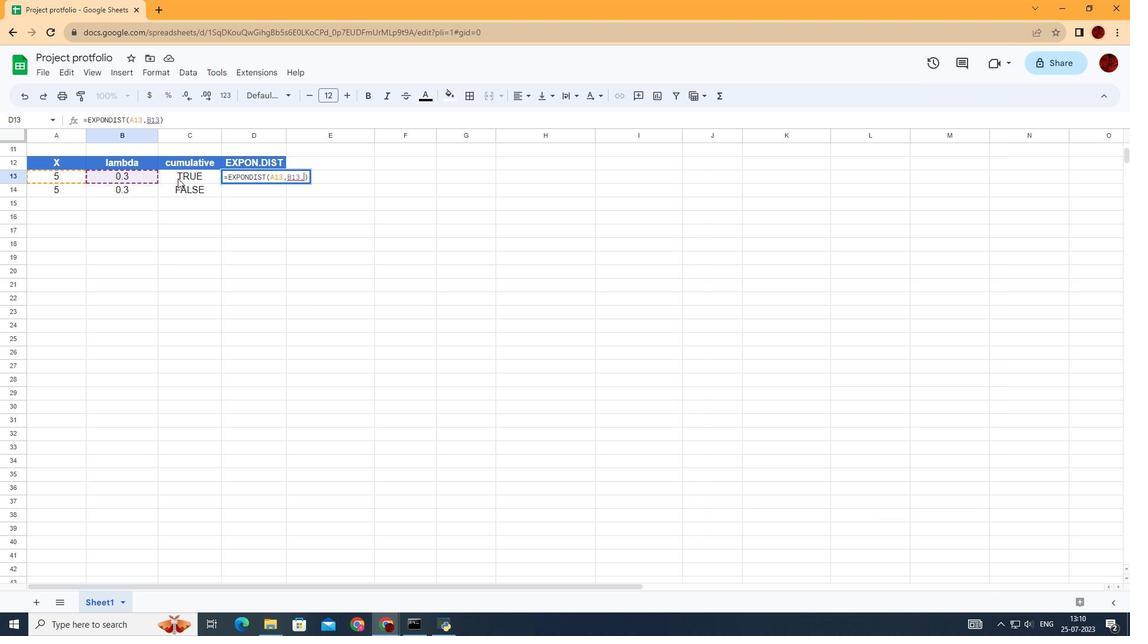 
Action: Key pressed <Key.enter>
Screenshot: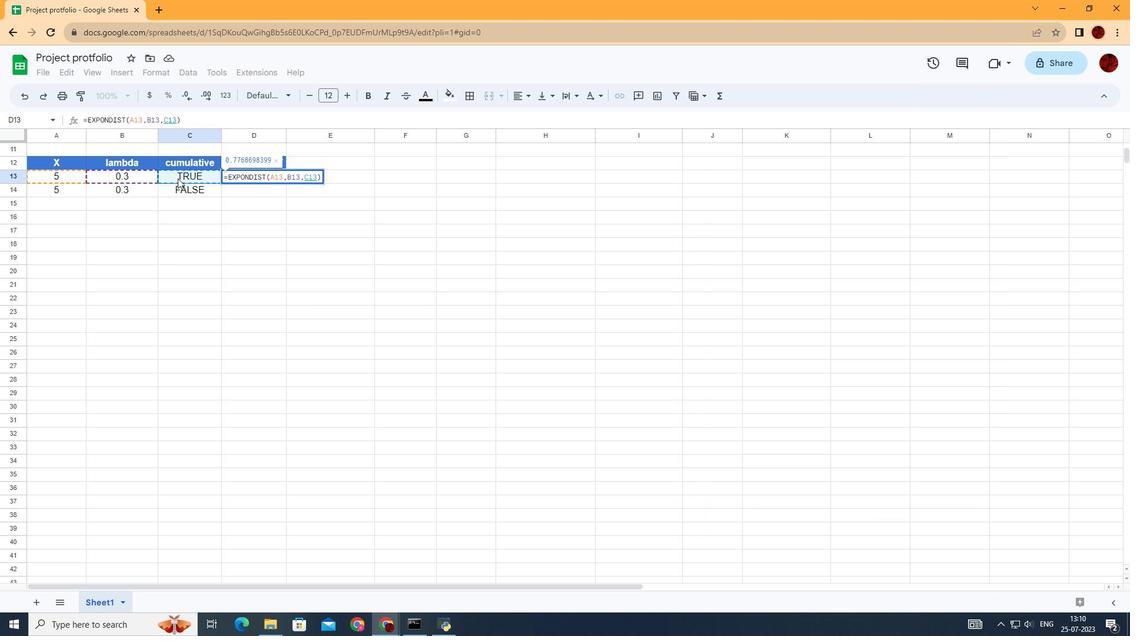 
